 Task: Turn on the Toggle Match effect
Action: Mouse moved to (188, 106)
Screenshot: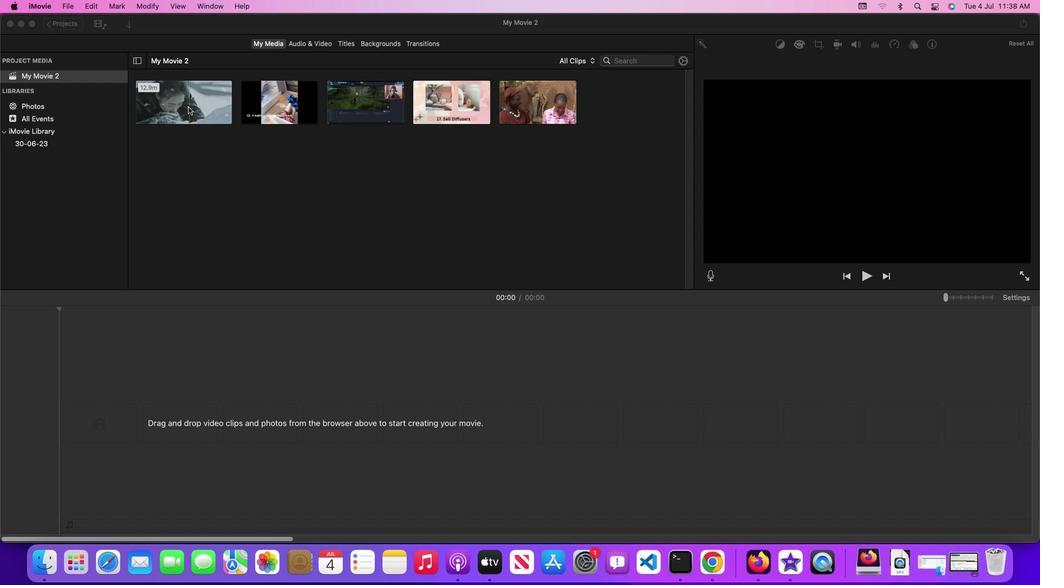 
Action: Mouse pressed left at (188, 106)
Screenshot: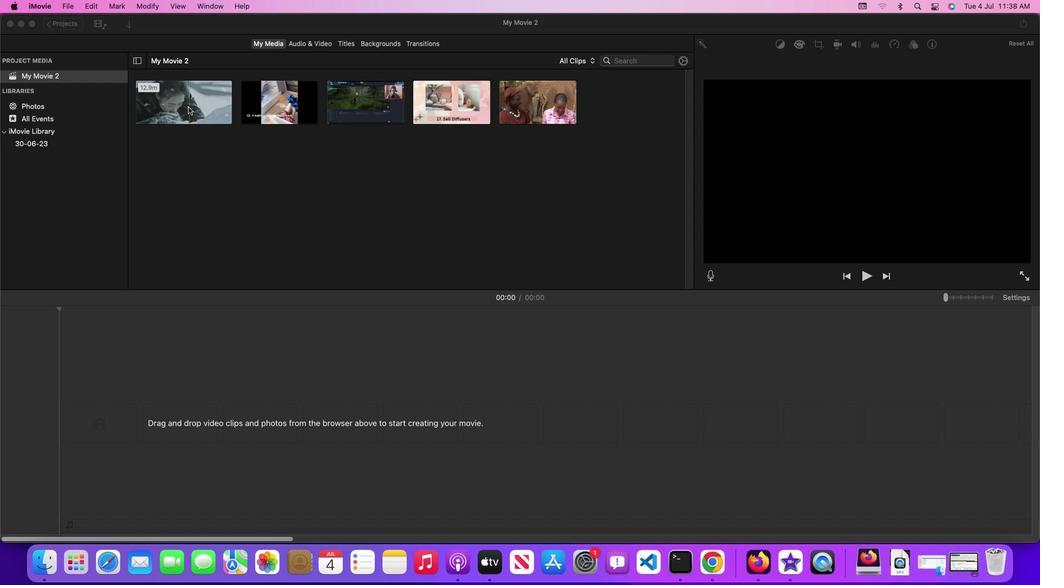 
Action: Mouse moved to (154, 5)
Screenshot: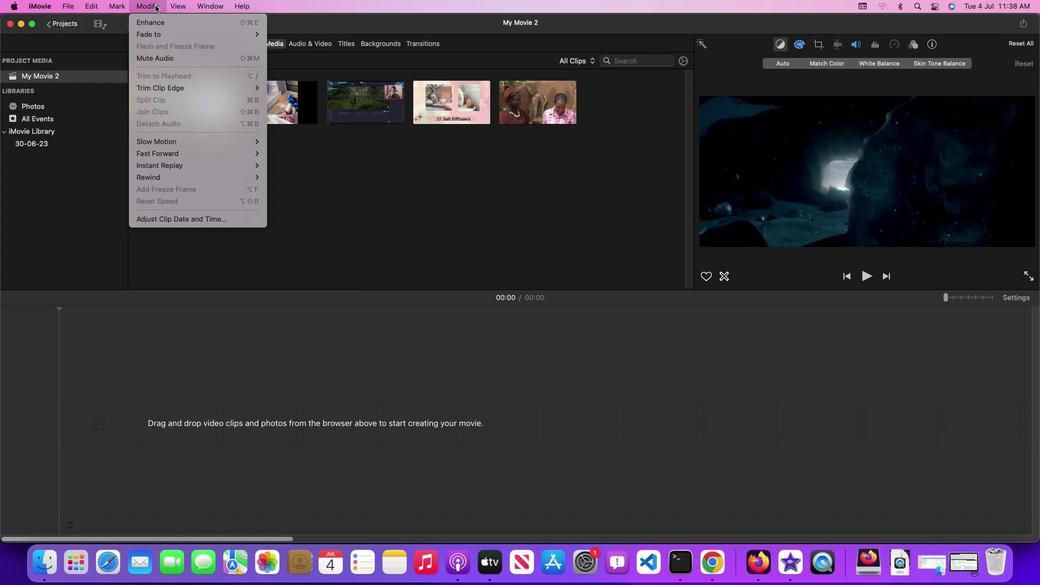 
Action: Mouse pressed left at (154, 5)
Screenshot: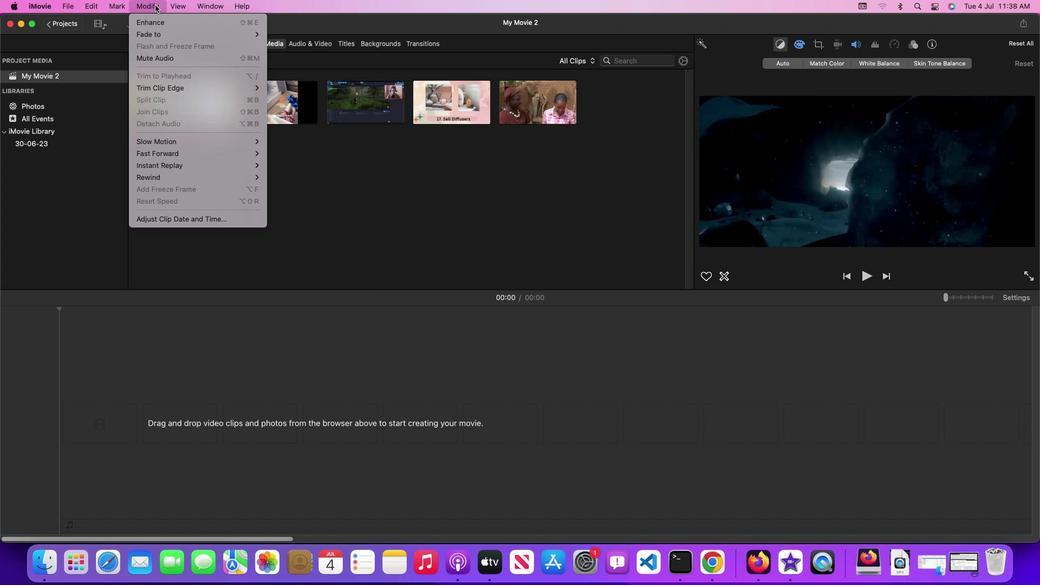 
Action: Mouse moved to (162, 22)
Screenshot: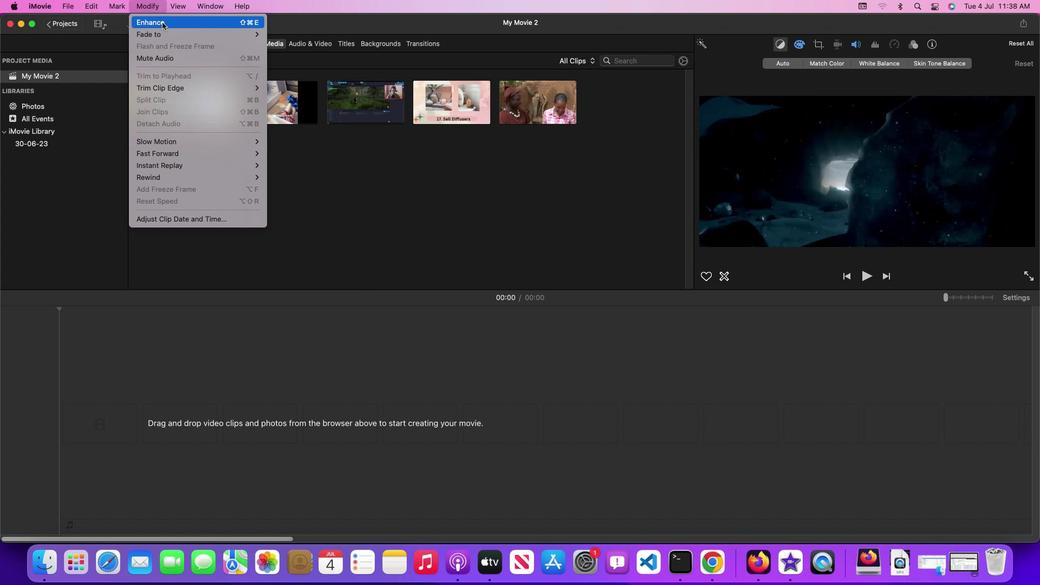 
Action: Mouse pressed left at (162, 22)
Screenshot: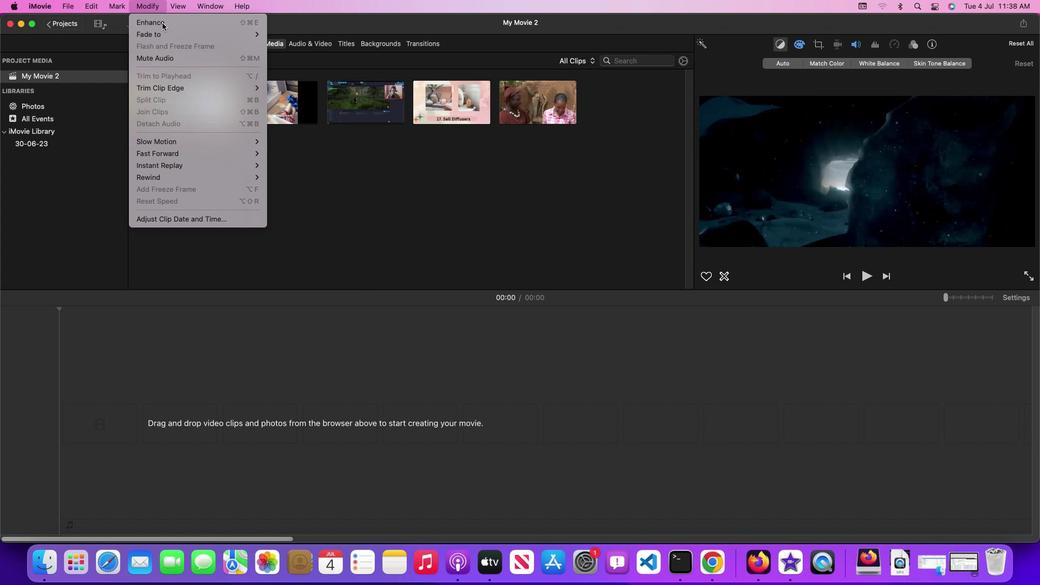 
Action: Mouse moved to (780, 45)
Screenshot: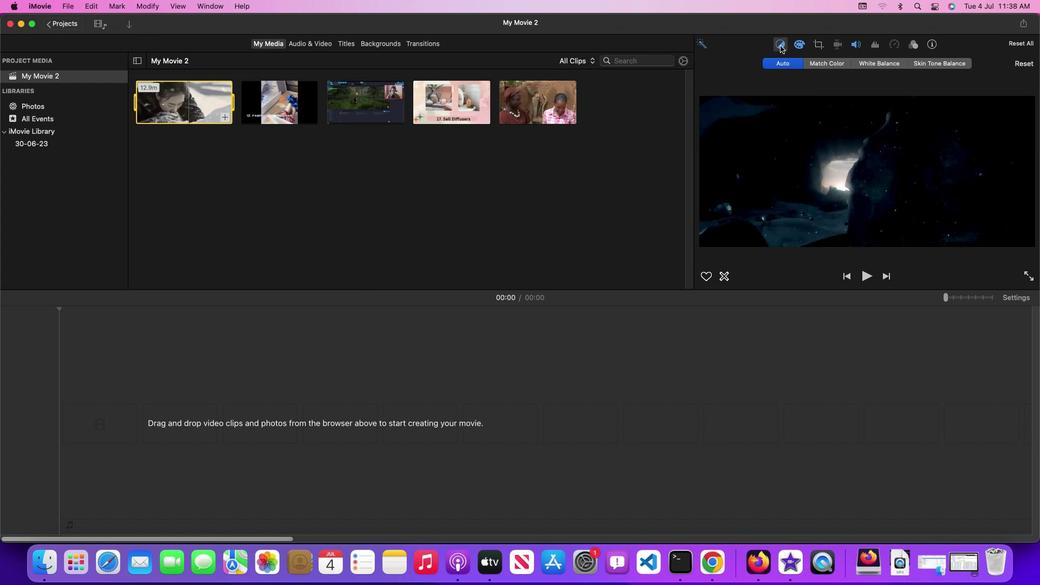 
Action: Mouse pressed left at (780, 45)
Screenshot: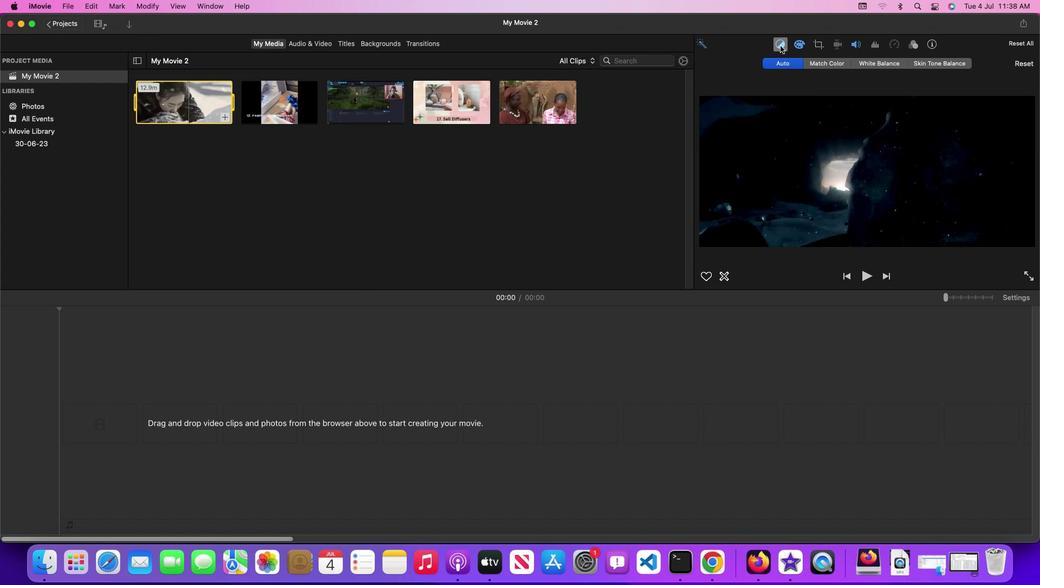 
Action: Mouse pressed left at (780, 45)
Screenshot: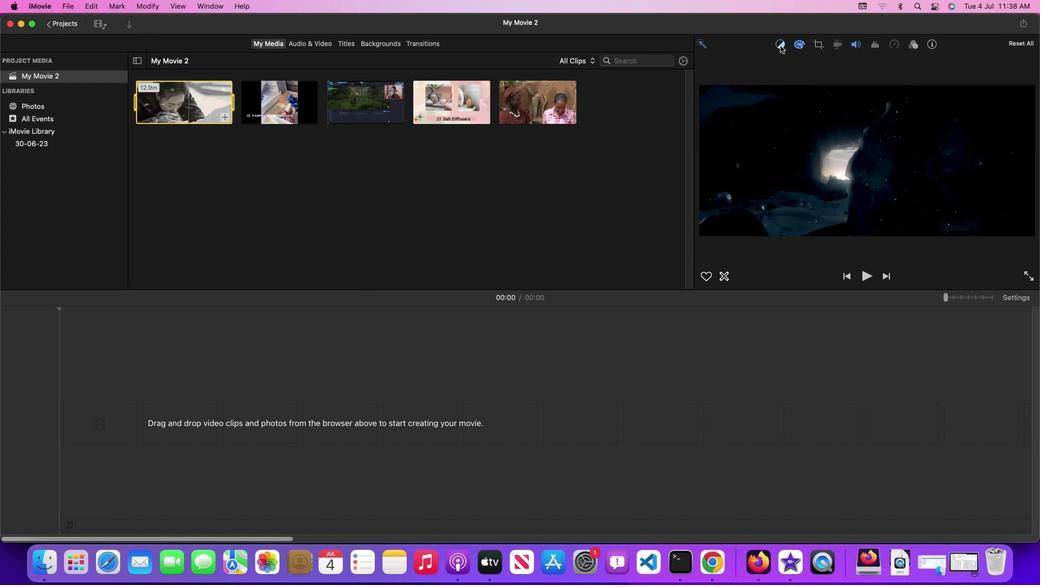 
Action: Mouse moved to (836, 65)
Screenshot: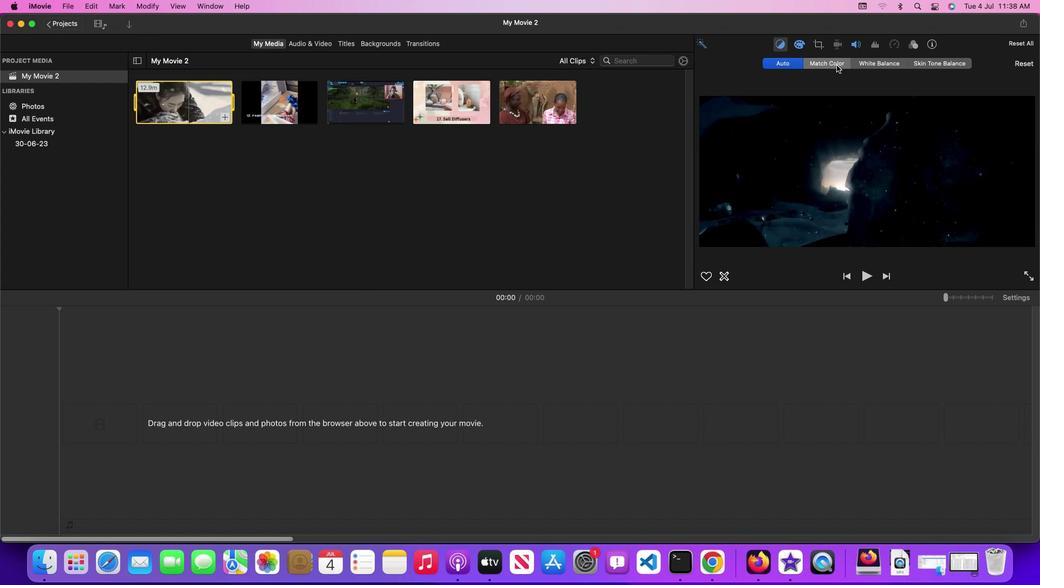 
Action: Mouse pressed left at (836, 65)
Screenshot: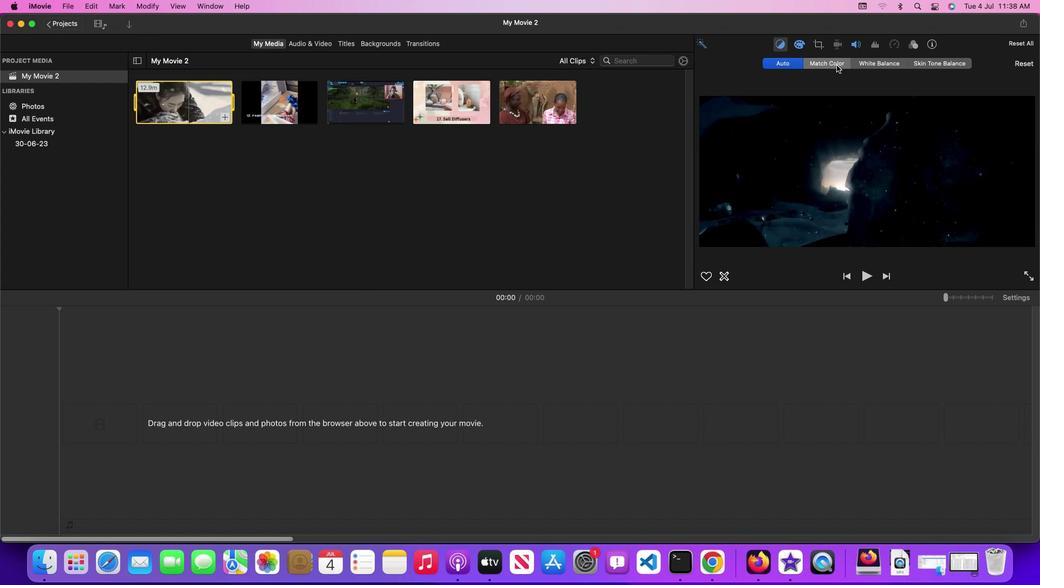 
Action: Mouse moved to (990, 62)
Screenshot: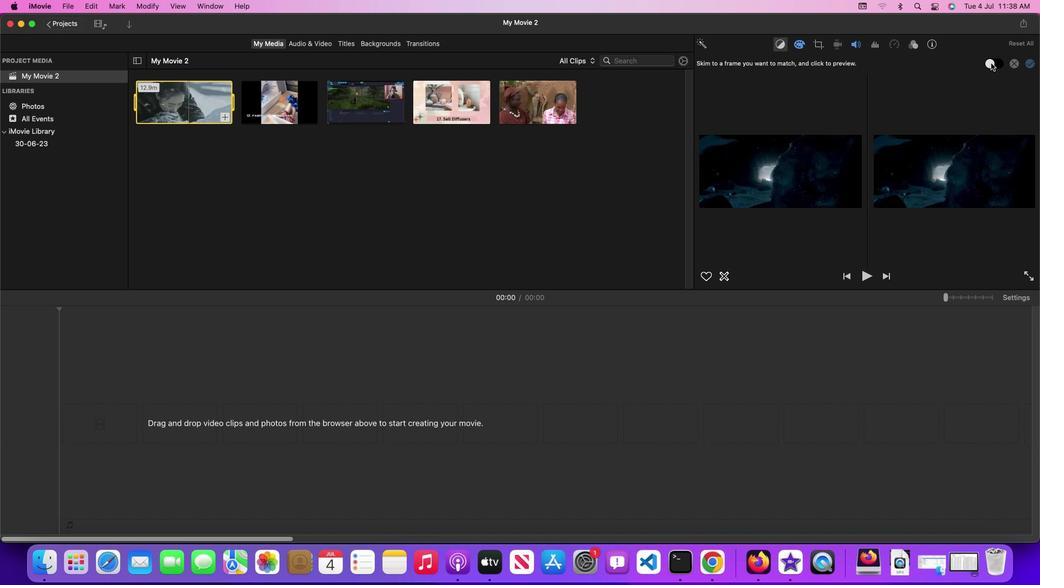 
Action: Mouse pressed left at (990, 62)
Screenshot: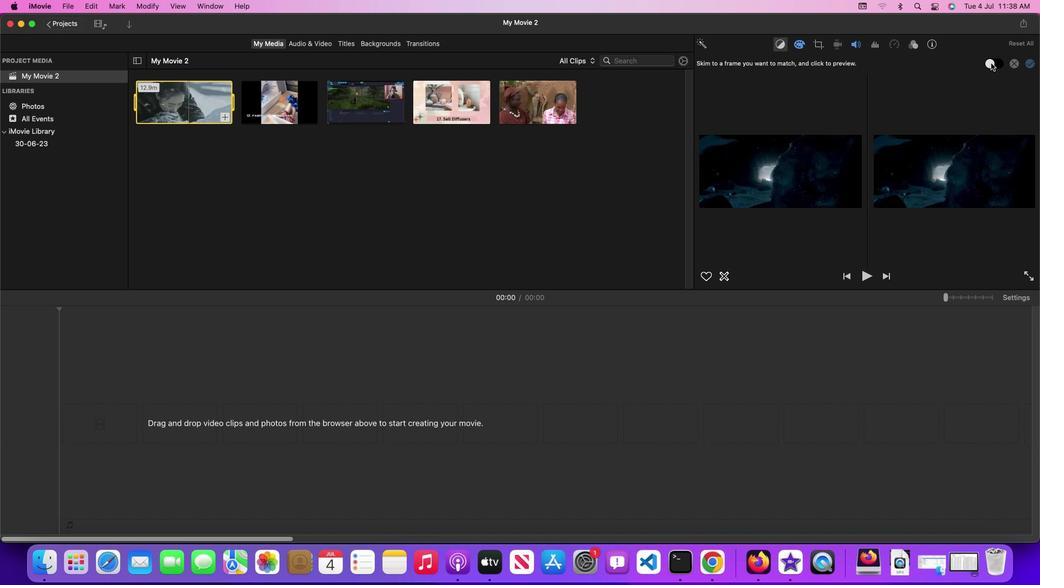 
Action: Mouse moved to (990, 62)
Screenshot: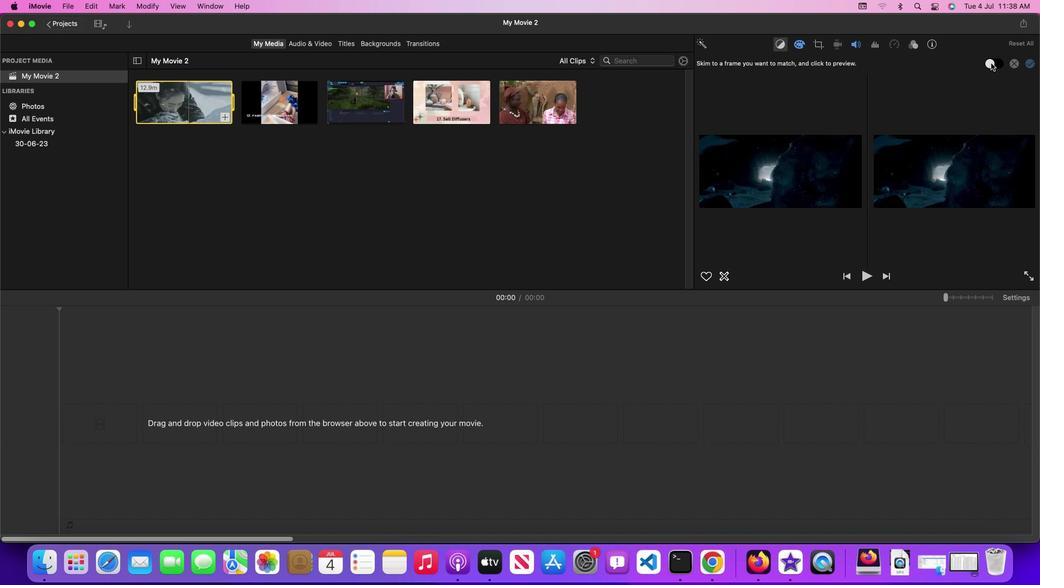 
Action: Mouse pressed left at (990, 62)
Screenshot: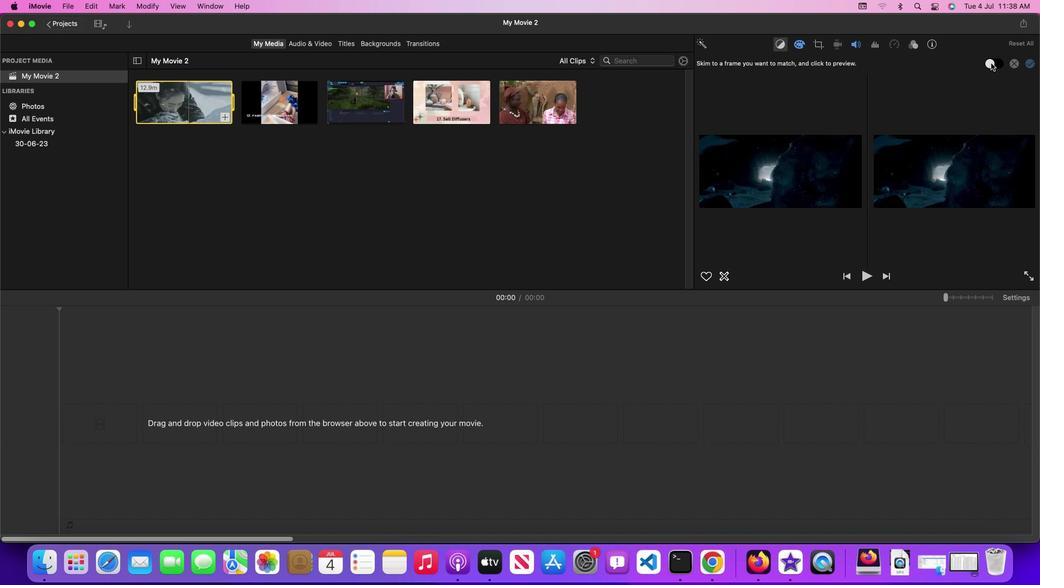 
Action: Mouse moved to (374, 112)
Screenshot: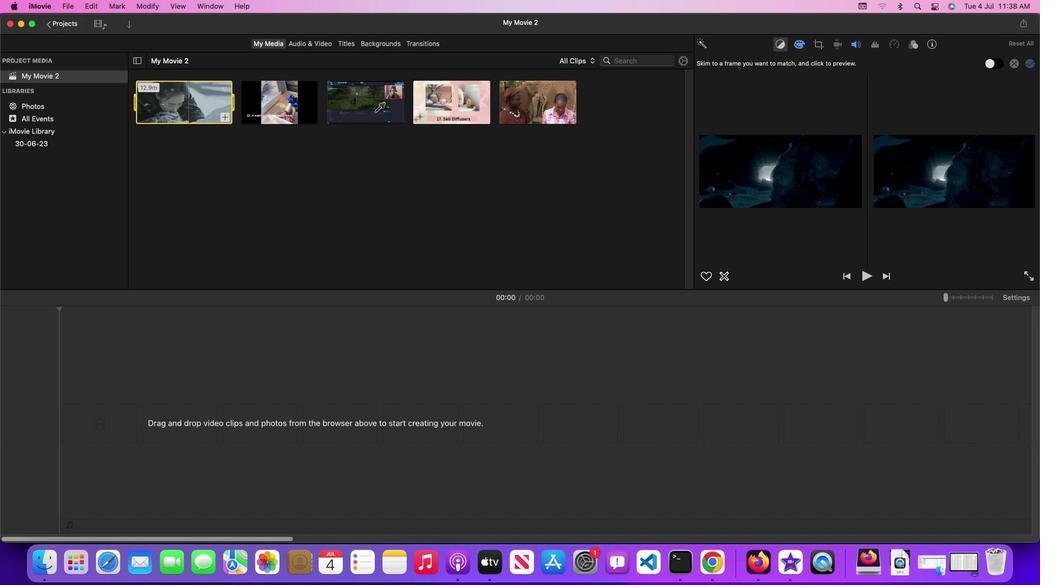 
Action: Mouse pressed left at (374, 112)
Screenshot: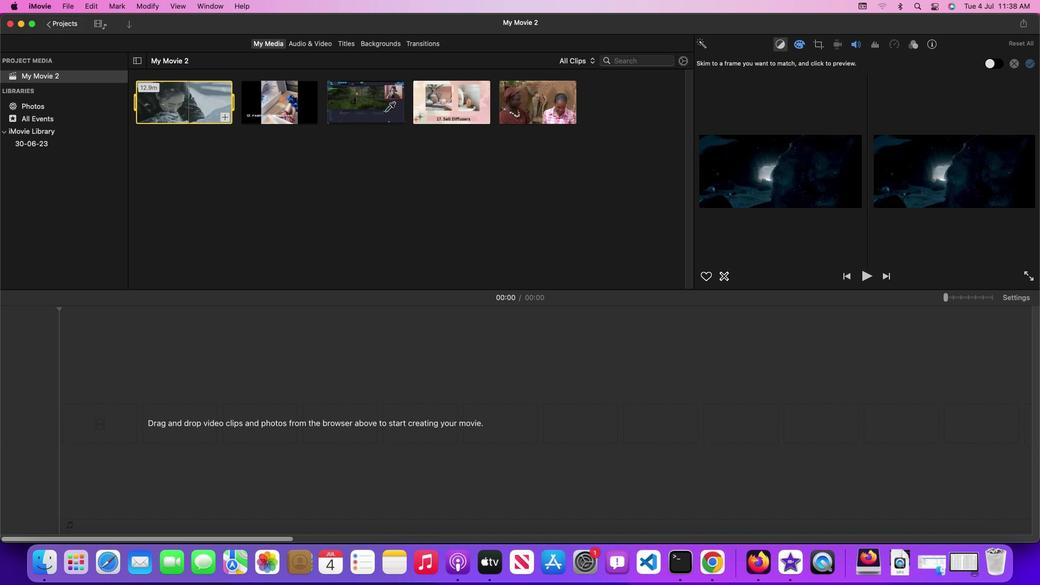 
Action: Mouse moved to (947, 79)
Screenshot: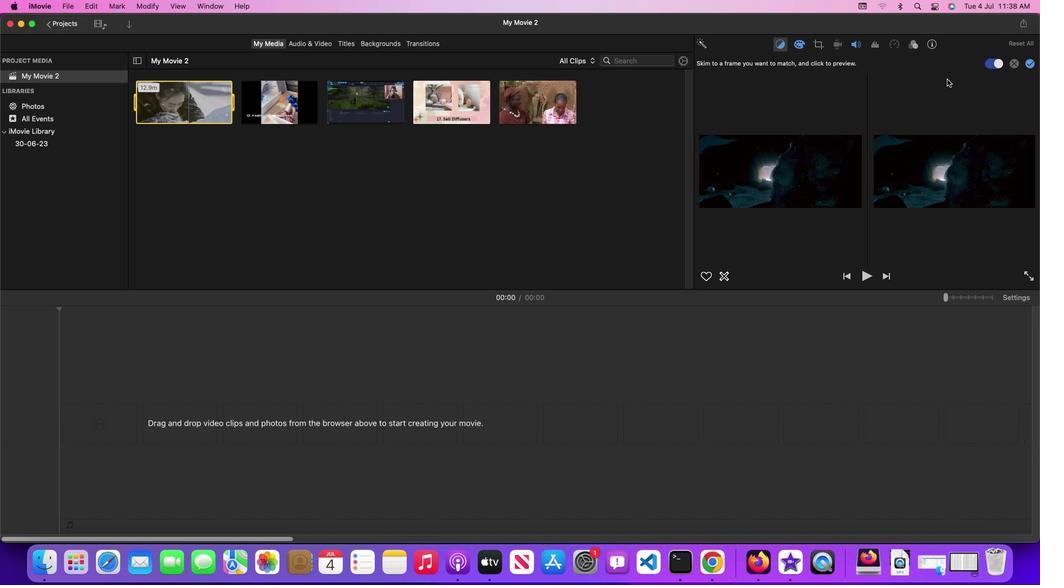 
